 Task: Report abuse to page of Microsoft
Action: Mouse moved to (430, 443)
Screenshot: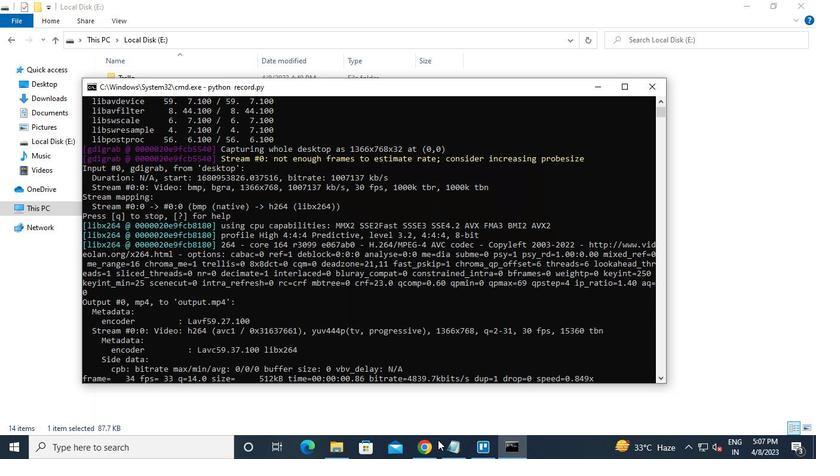 
Action: Mouse pressed left at (430, 443)
Screenshot: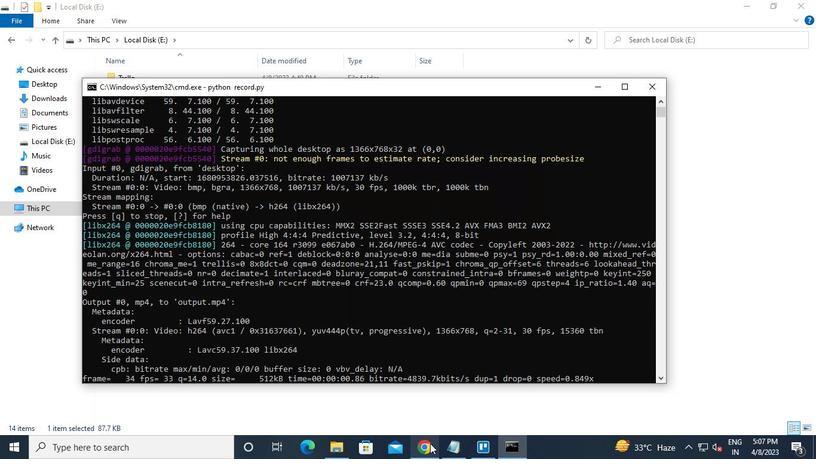 
Action: Mouse moved to (197, 74)
Screenshot: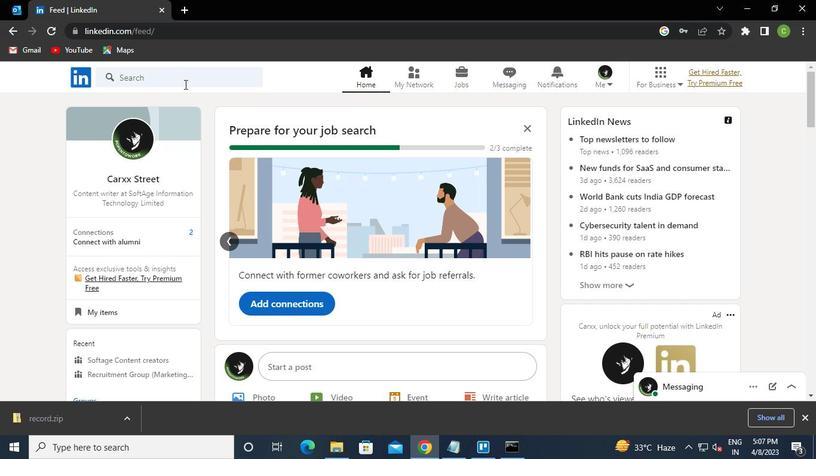 
Action: Mouse pressed left at (197, 74)
Screenshot: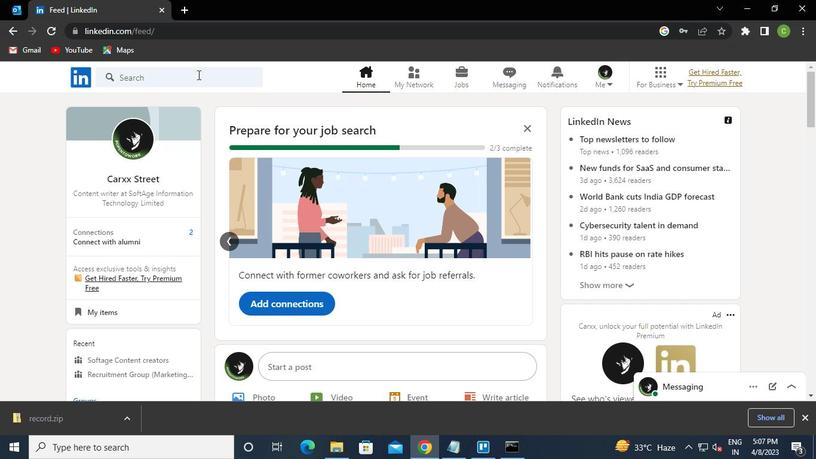 
Action: Keyboard Key.caps_lock
Screenshot: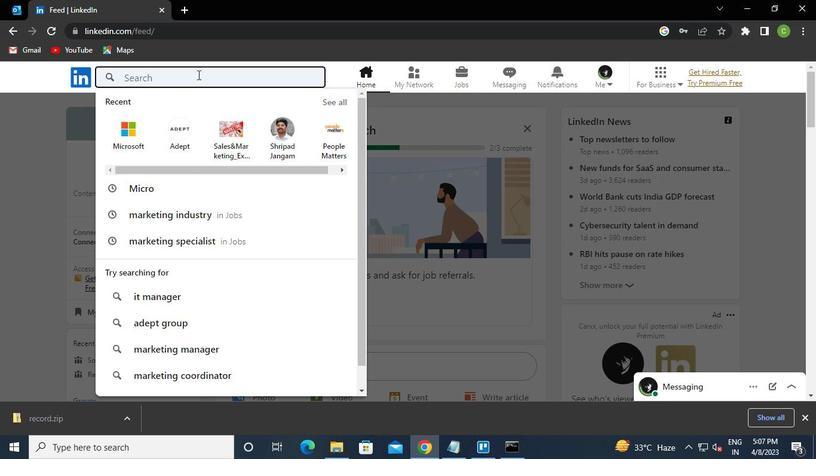 
Action: Keyboard m
Screenshot: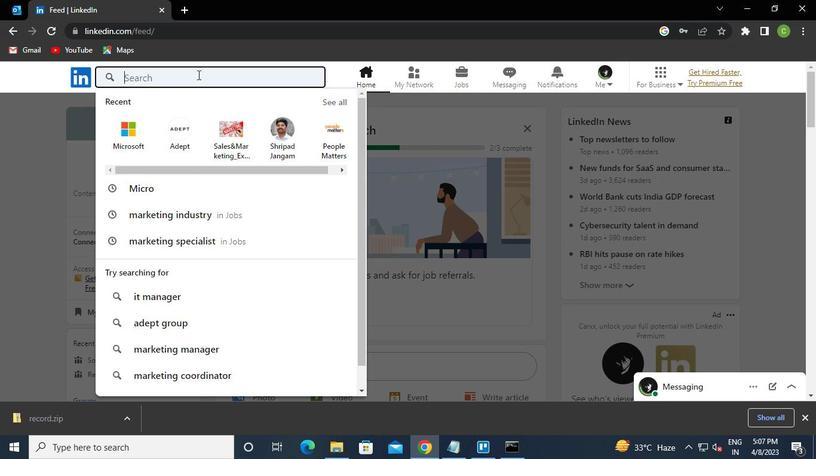 
Action: Keyboard Key.caps_lock
Screenshot: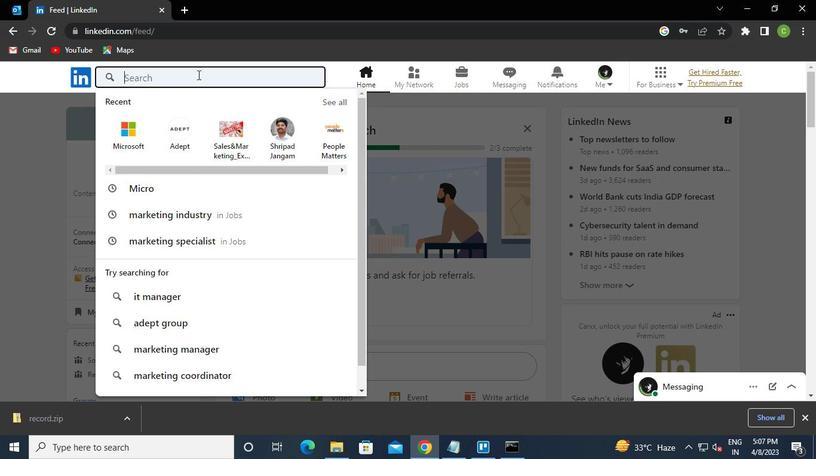 
Action: Keyboard i
Screenshot: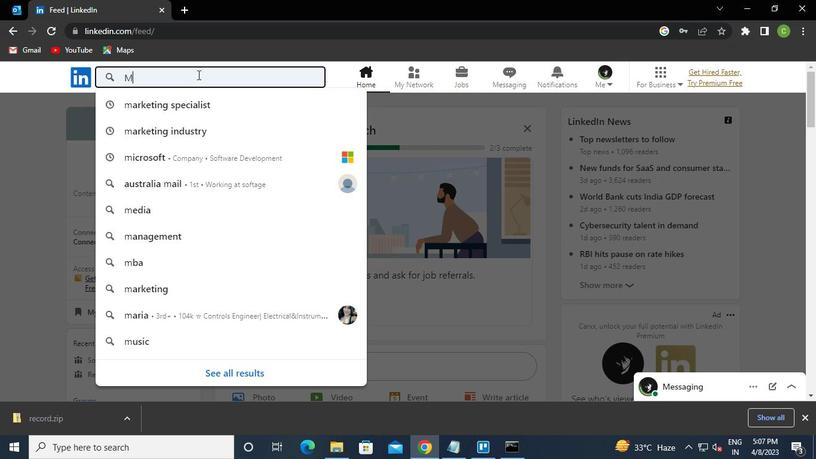 
Action: Keyboard c
Screenshot: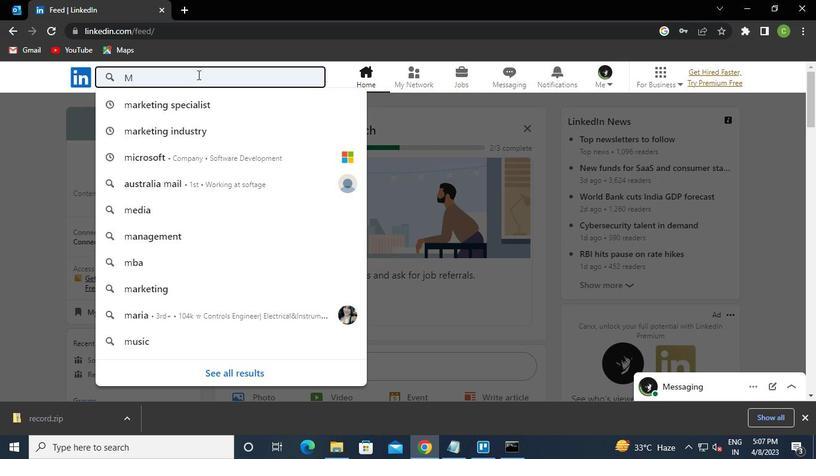
Action: Keyboard r
Screenshot: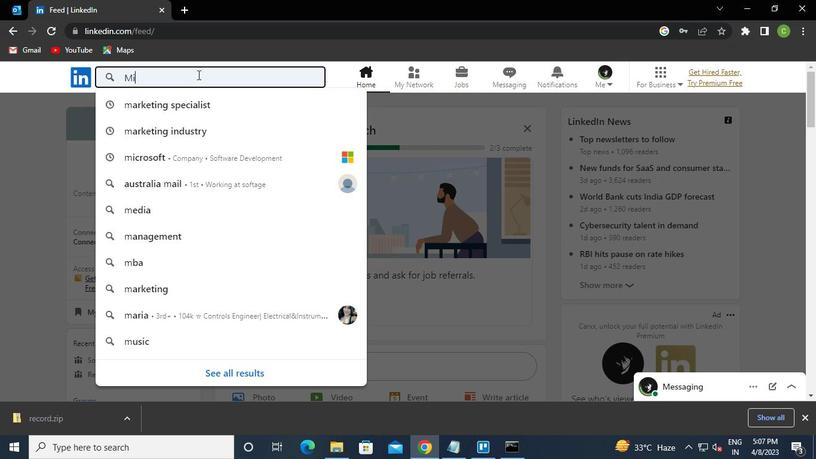 
Action: Keyboard o
Screenshot: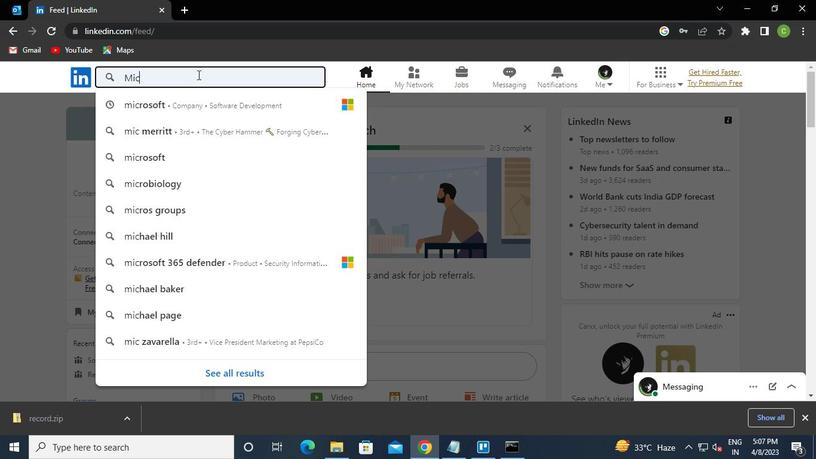 
Action: Keyboard Key.down
Screenshot: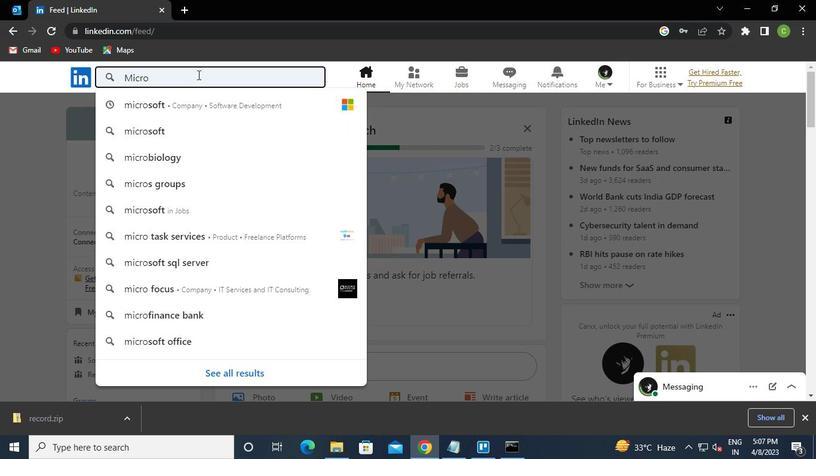 
Action: Keyboard Key.enter
Screenshot: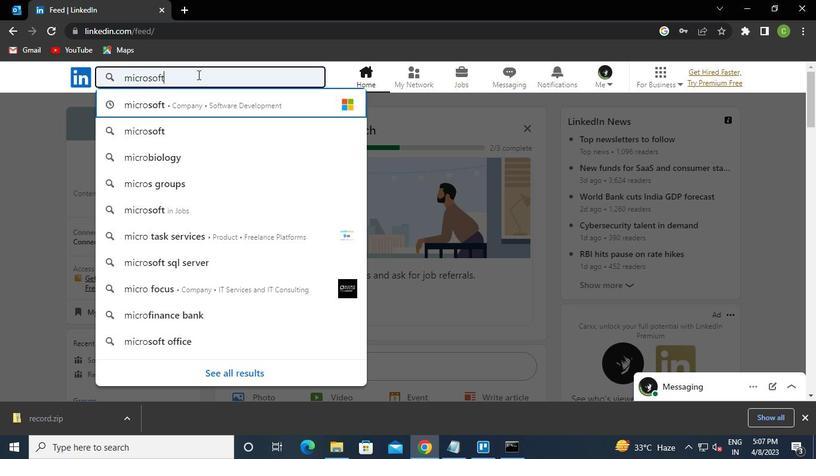 
Action: Mouse moved to (336, 177)
Screenshot: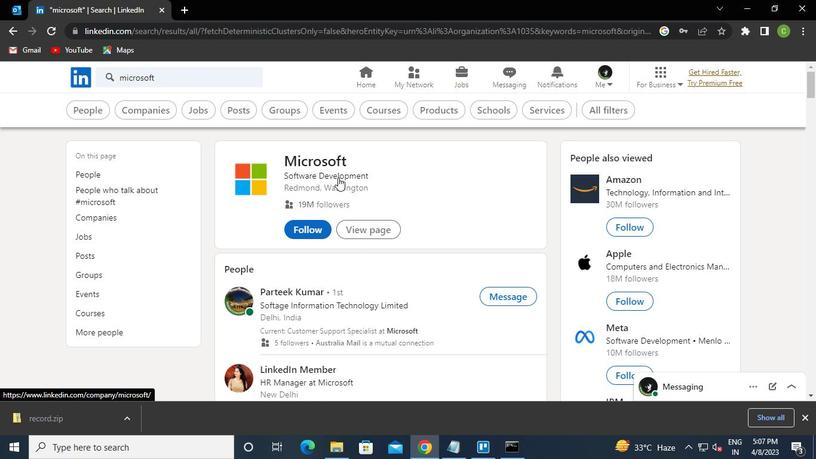 
Action: Mouse pressed left at (336, 177)
Screenshot: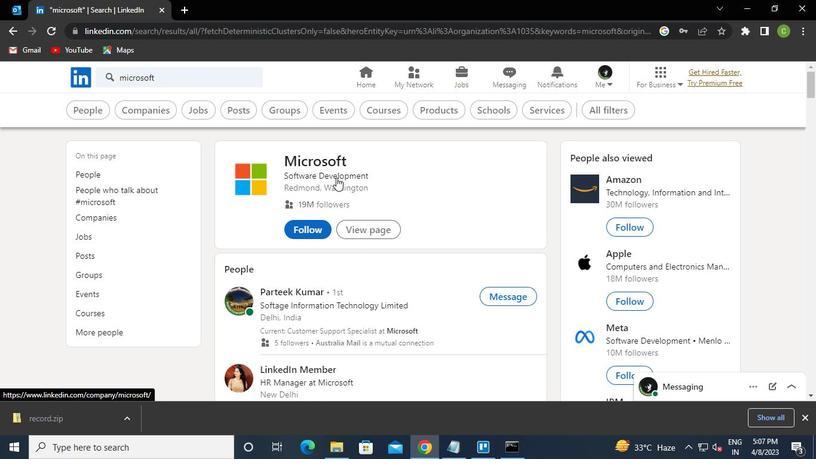 
Action: Mouse moved to (279, 292)
Screenshot: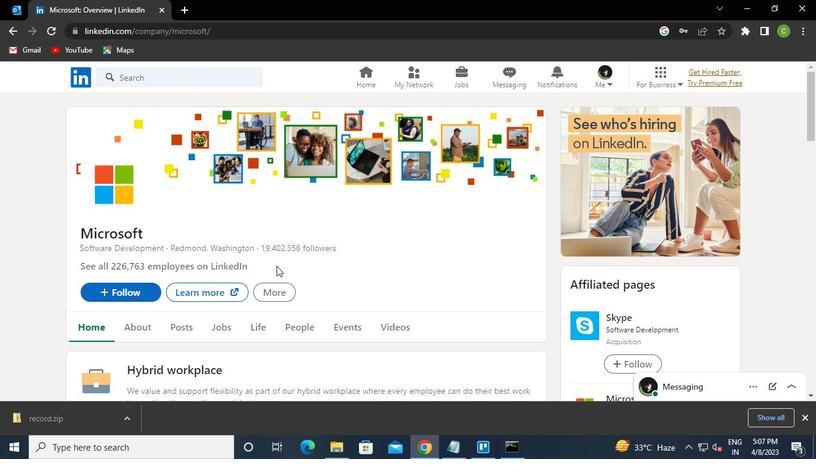
Action: Mouse pressed left at (279, 292)
Screenshot: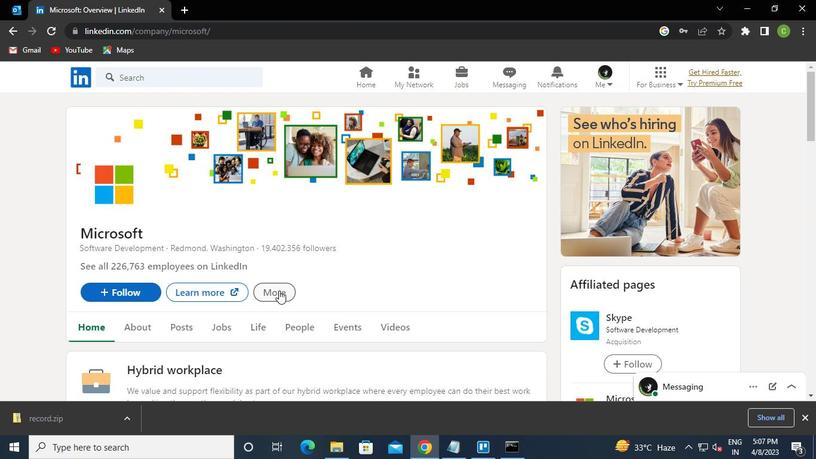 
Action: Mouse moved to (305, 344)
Screenshot: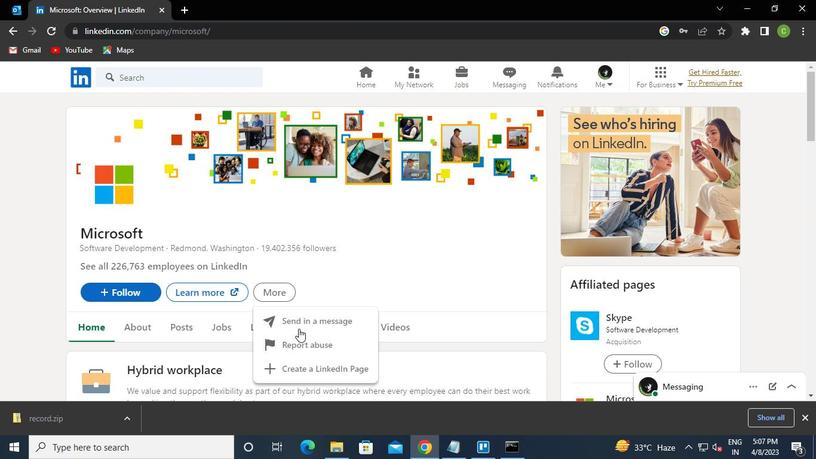 
Action: Mouse pressed left at (305, 344)
Screenshot: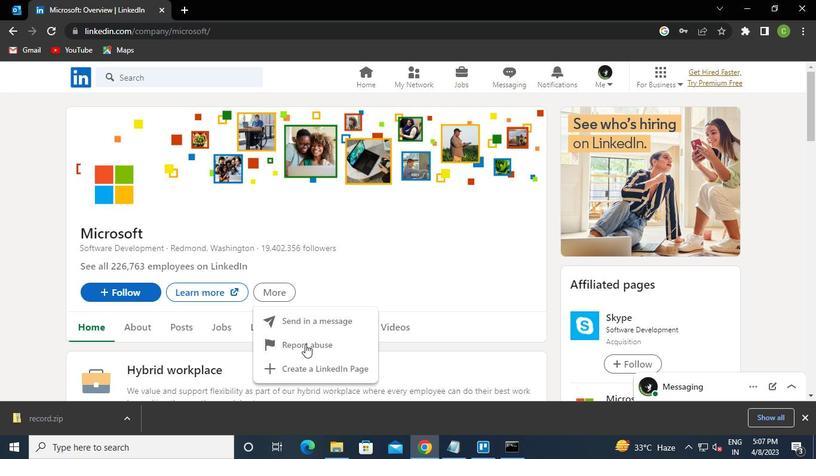 
Action: Mouse moved to (406, 147)
Screenshot: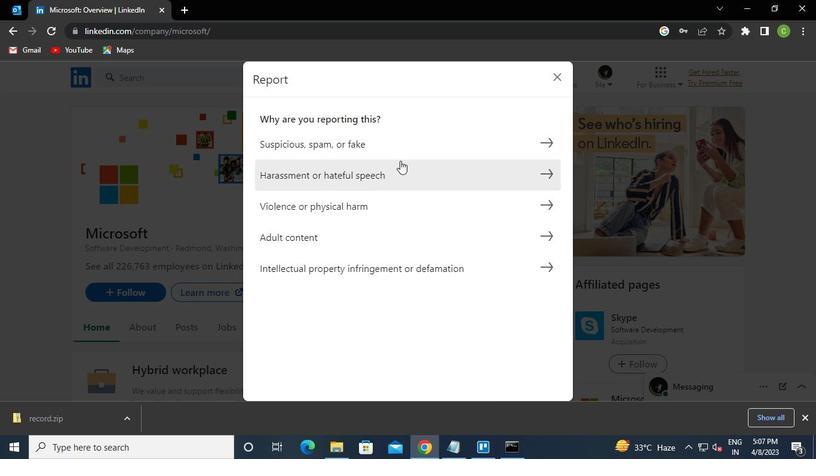 
Action: Mouse pressed left at (406, 147)
Screenshot: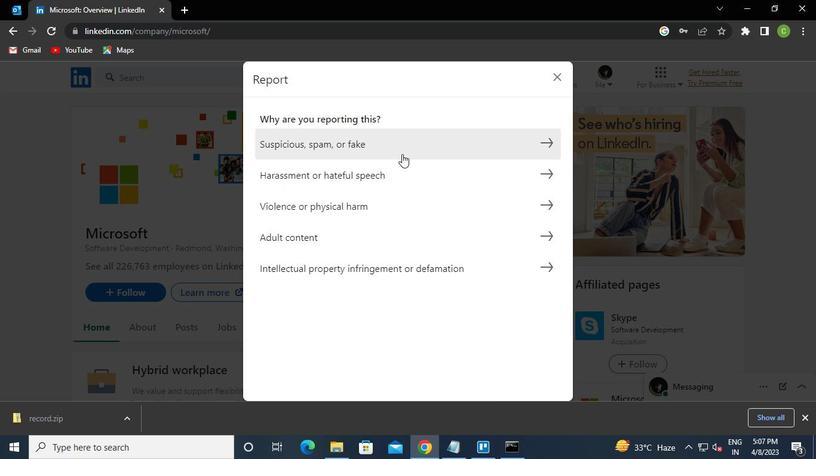 
Action: Mouse moved to (270, 143)
Screenshot: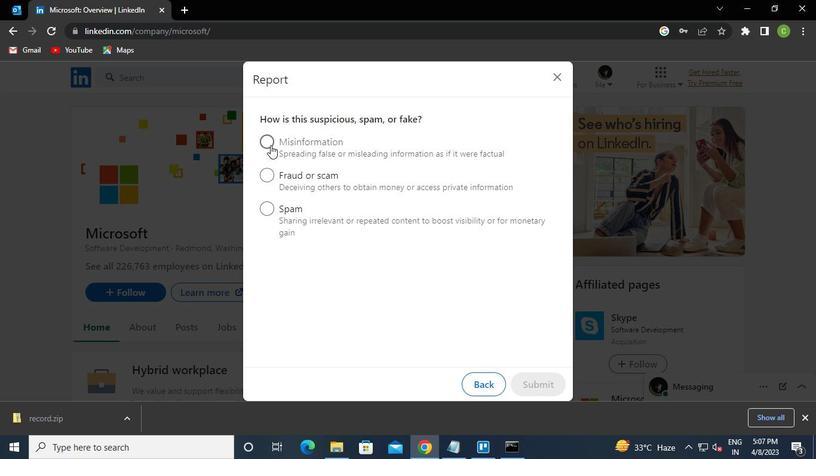 
Action: Mouse pressed left at (270, 143)
Screenshot: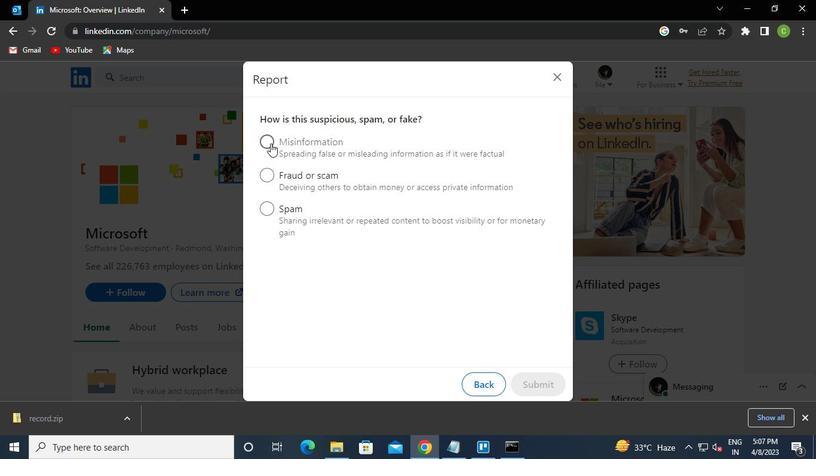 
Action: Mouse moved to (542, 384)
Screenshot: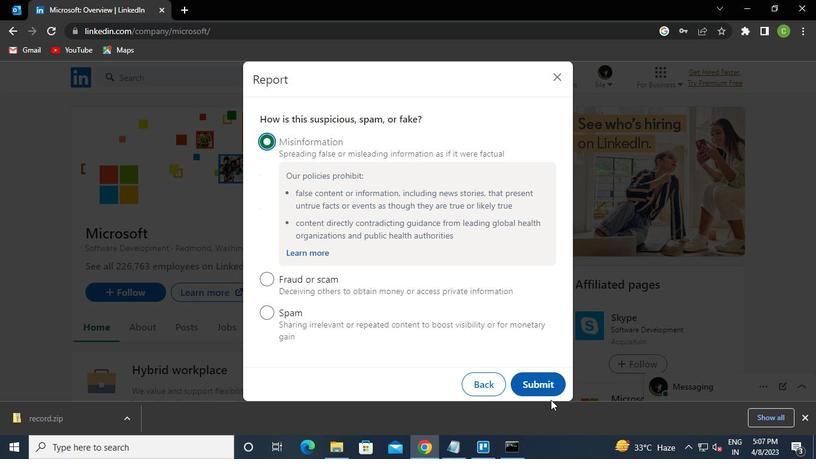 
Action: Mouse pressed left at (542, 384)
Screenshot: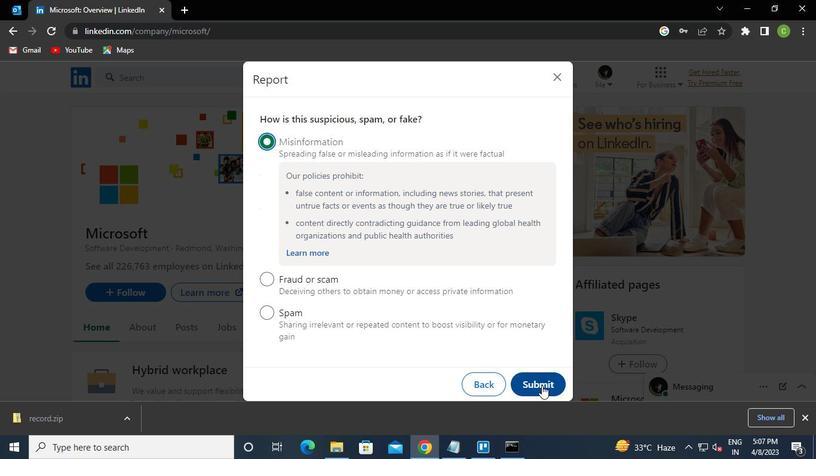 
Action: Mouse moved to (267, 173)
Screenshot: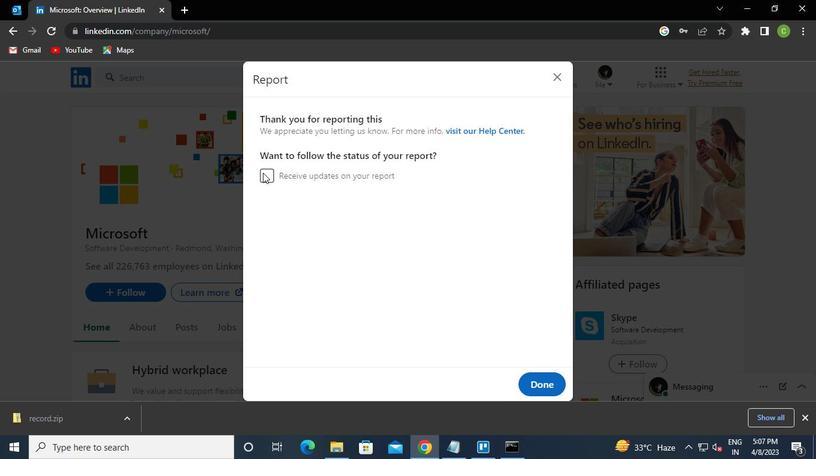 
Action: Mouse pressed left at (267, 173)
Screenshot: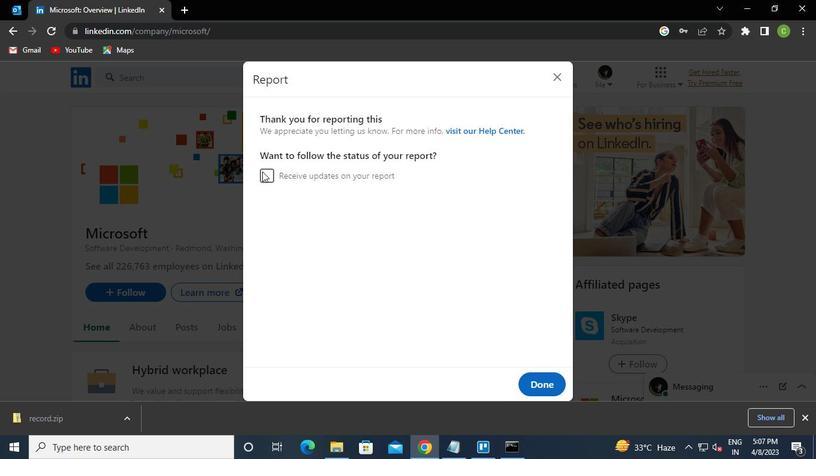 
Action: Mouse moved to (537, 383)
Screenshot: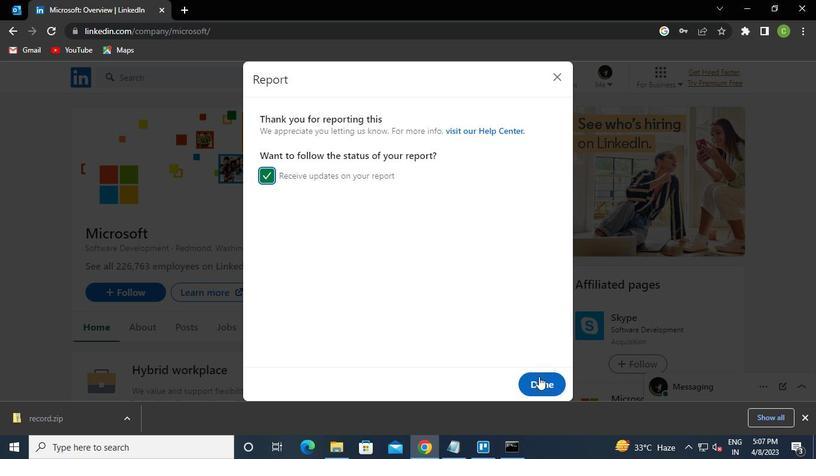 
Action: Mouse pressed left at (537, 383)
Screenshot: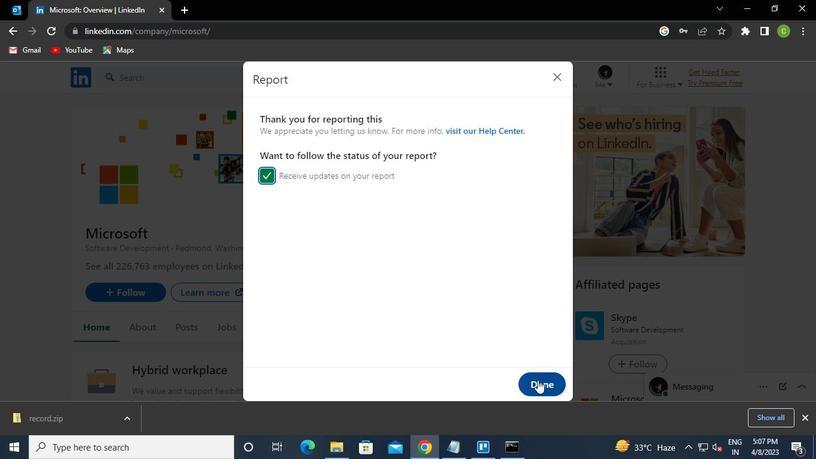 
Action: Mouse moved to (504, 451)
Screenshot: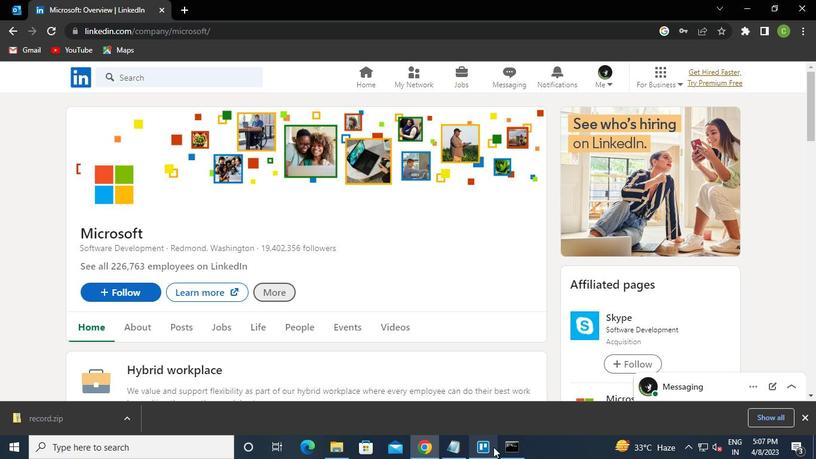 
Action: Mouse pressed left at (504, 451)
Screenshot: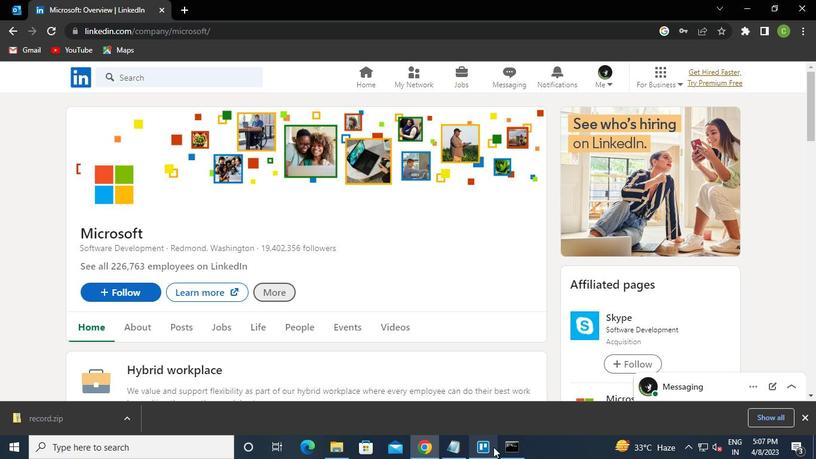 
Action: Mouse moved to (650, 86)
Screenshot: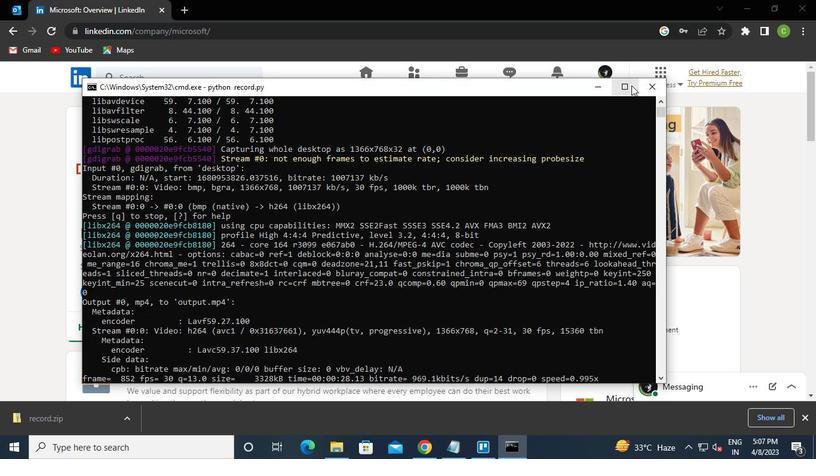 
Action: Mouse pressed left at (650, 86)
Screenshot: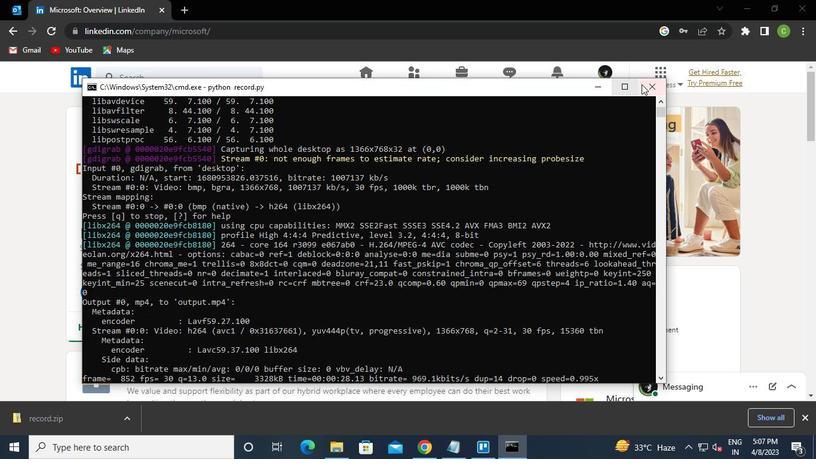 
Action: Mouse moved to (650, 88)
Screenshot: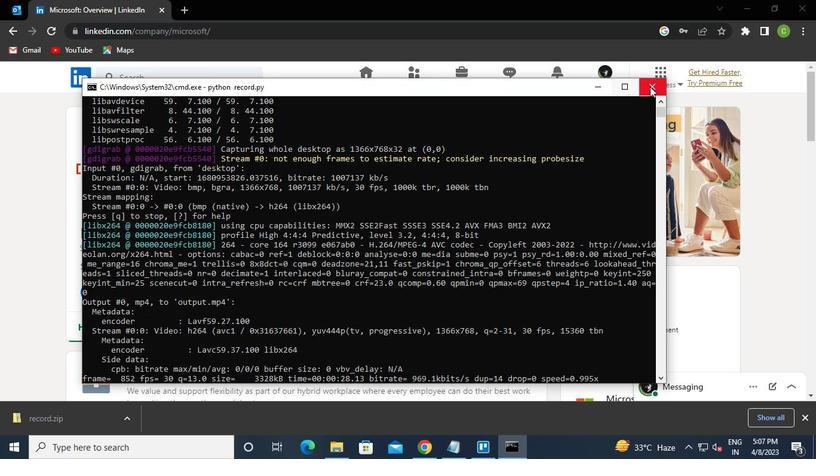 
